 Task: Open Outlook and configure the advanced international options settings.
Action: Mouse moved to (41, 24)
Screenshot: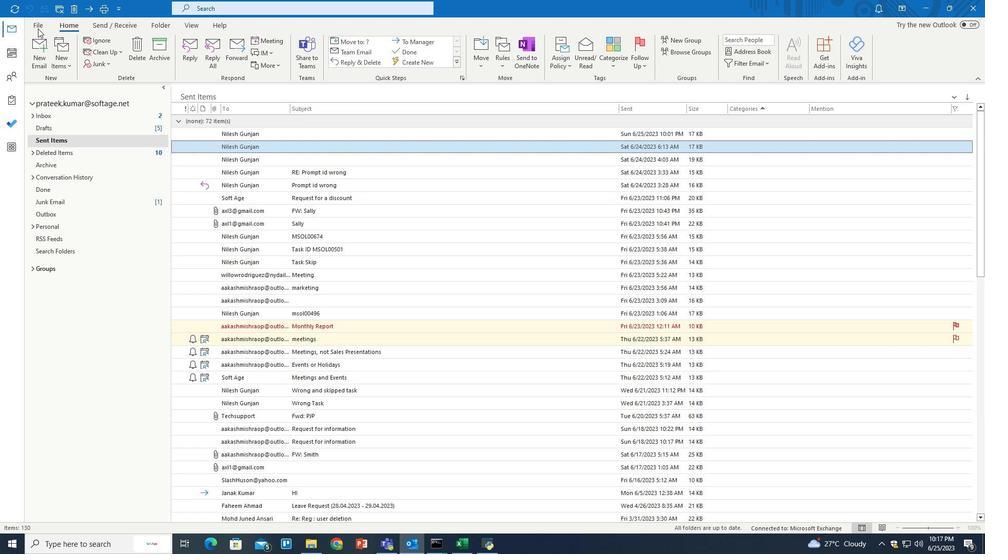 
Action: Mouse pressed left at (41, 24)
Screenshot: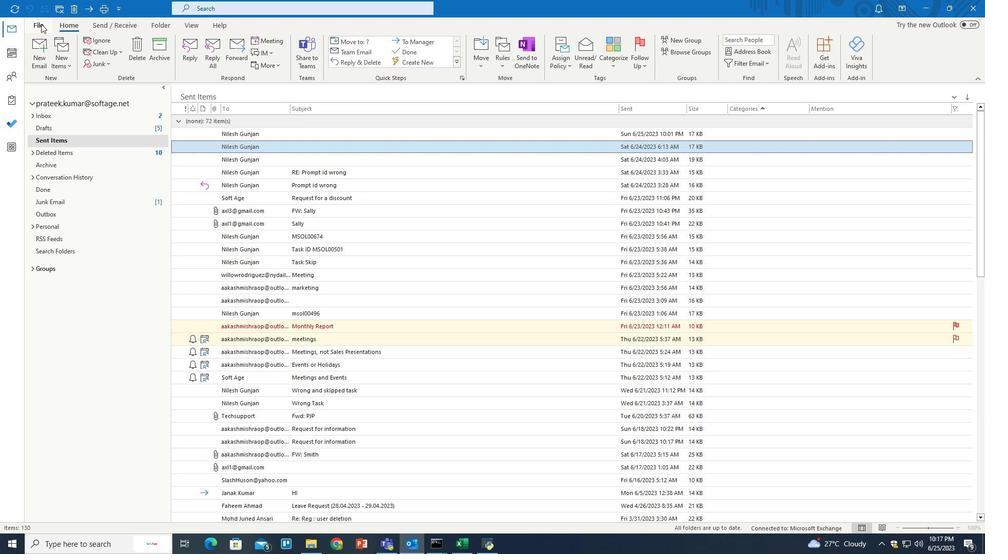 
Action: Mouse moved to (30, 489)
Screenshot: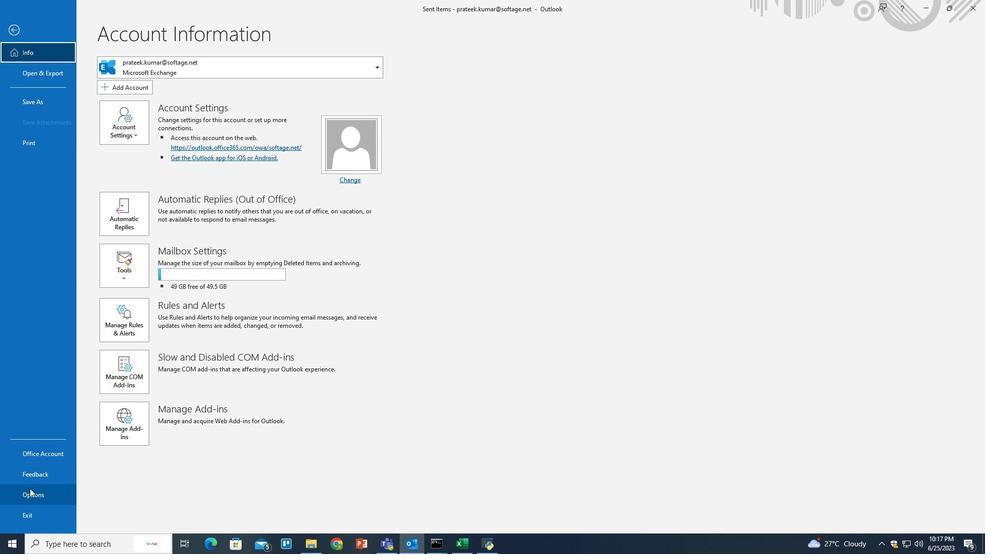 
Action: Mouse pressed left at (30, 489)
Screenshot: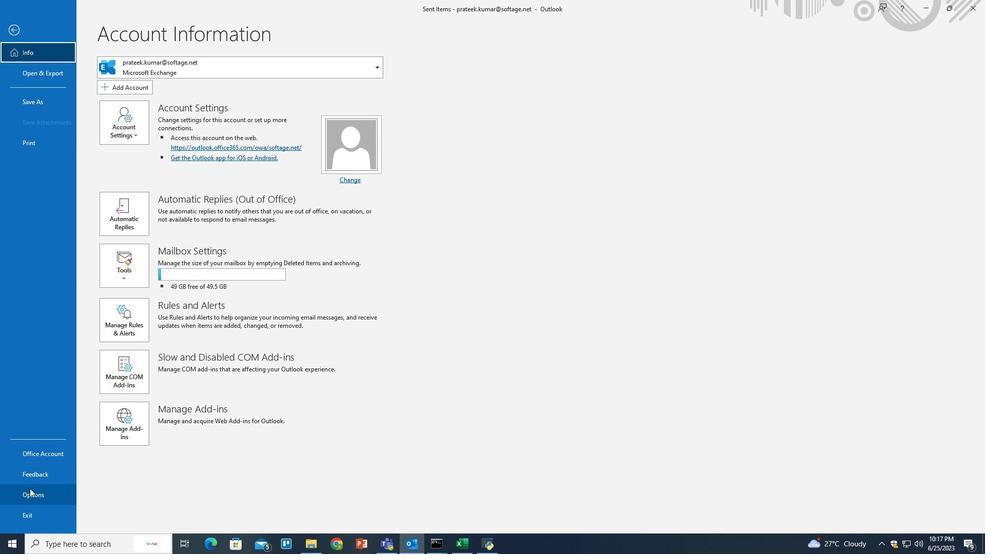 
Action: Mouse moved to (296, 242)
Screenshot: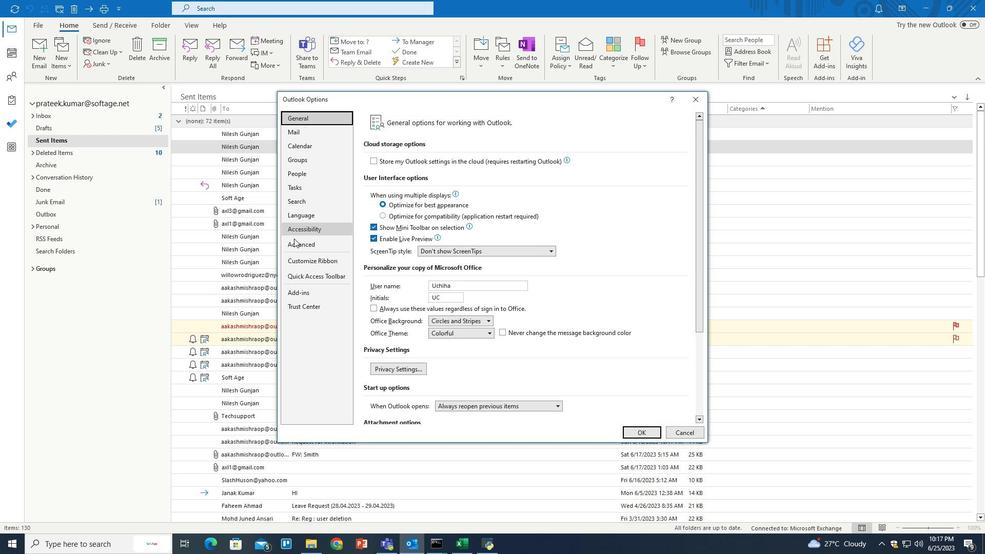 
Action: Mouse pressed left at (296, 242)
Screenshot: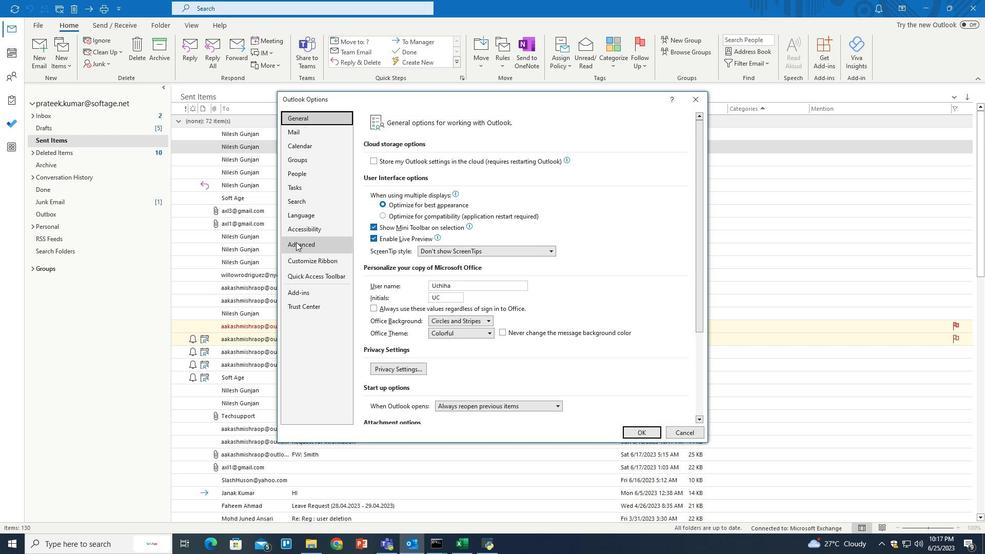 
Action: Mouse moved to (489, 300)
Screenshot: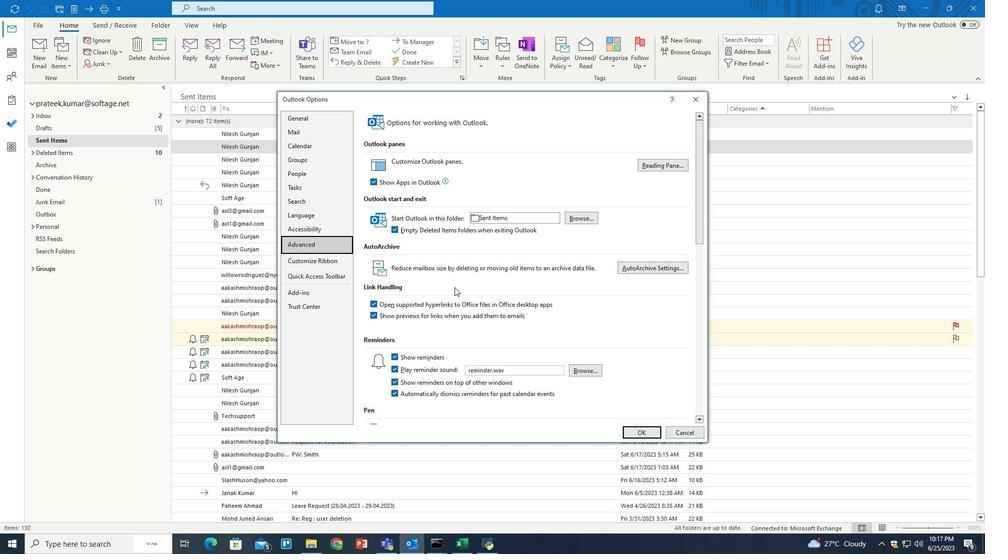 
Action: Mouse scrolled (489, 300) with delta (0, 0)
Screenshot: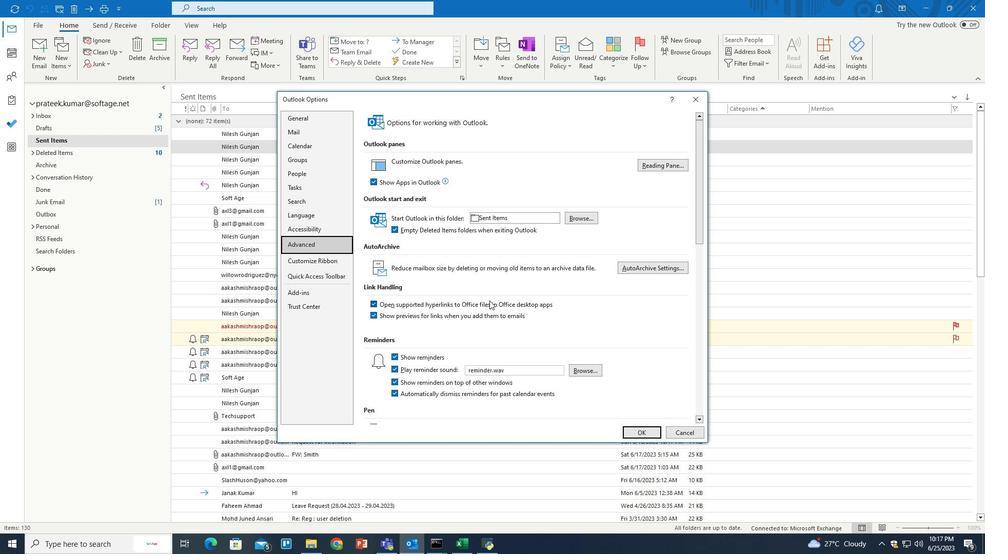 
Action: Mouse scrolled (489, 300) with delta (0, 0)
Screenshot: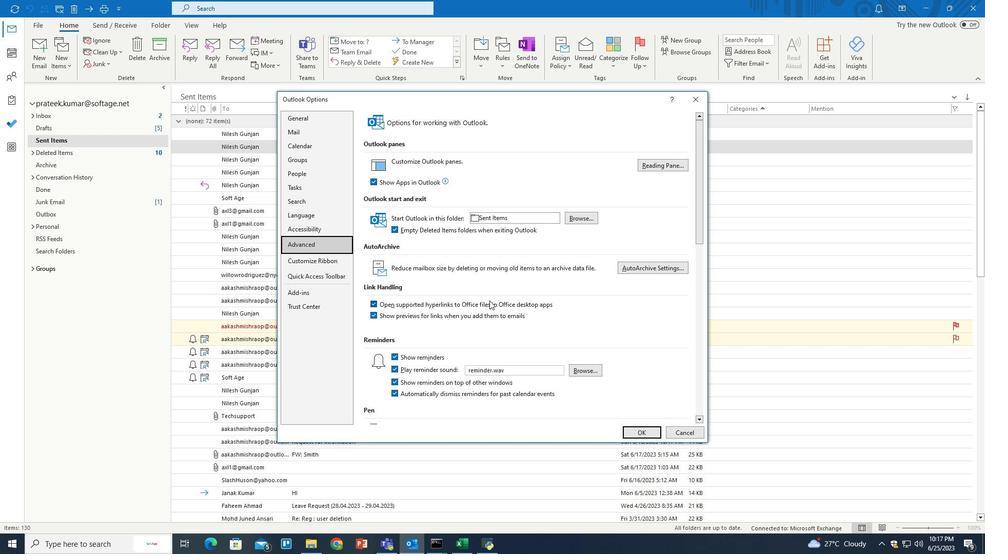 
Action: Mouse scrolled (489, 300) with delta (0, 0)
Screenshot: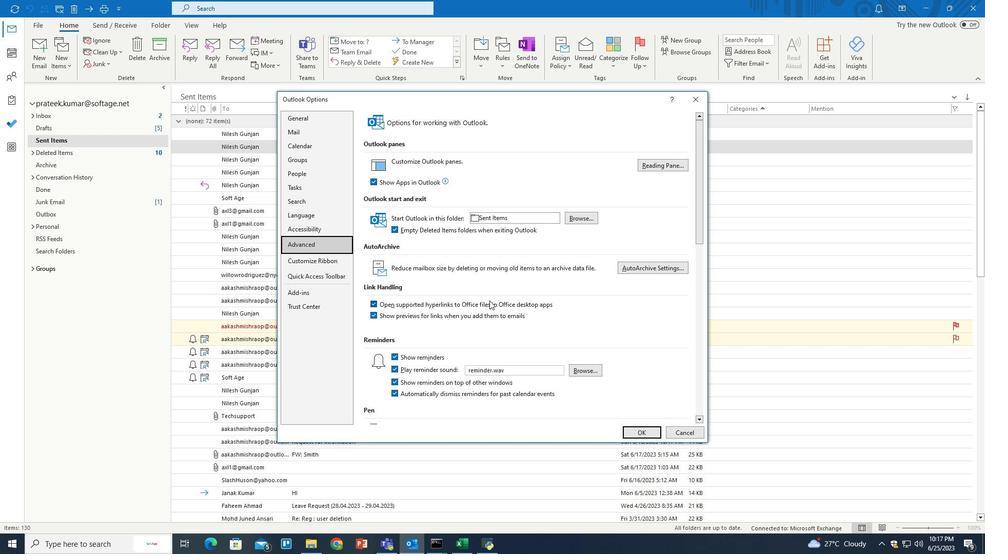 
Action: Mouse scrolled (489, 300) with delta (0, 0)
Screenshot: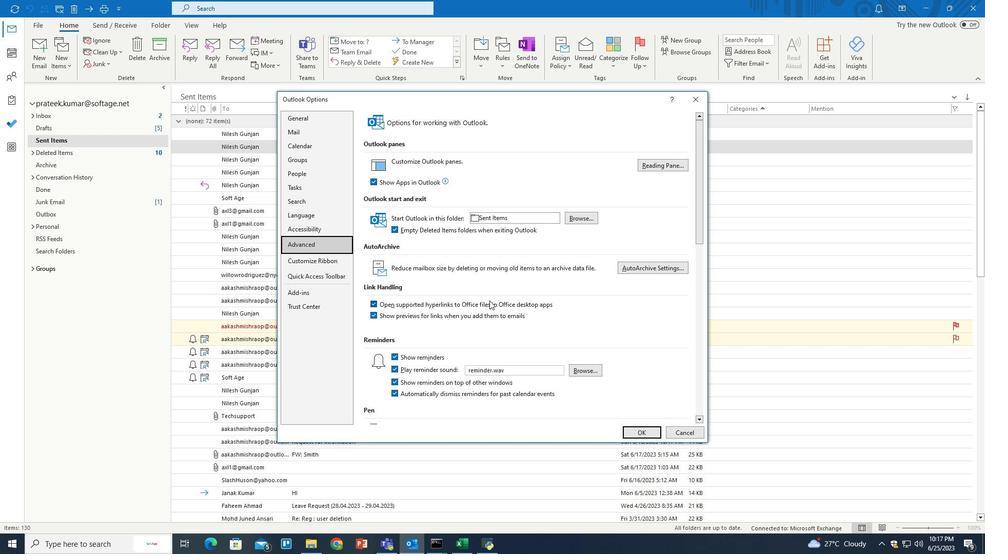 
Action: Mouse scrolled (489, 300) with delta (0, 0)
Screenshot: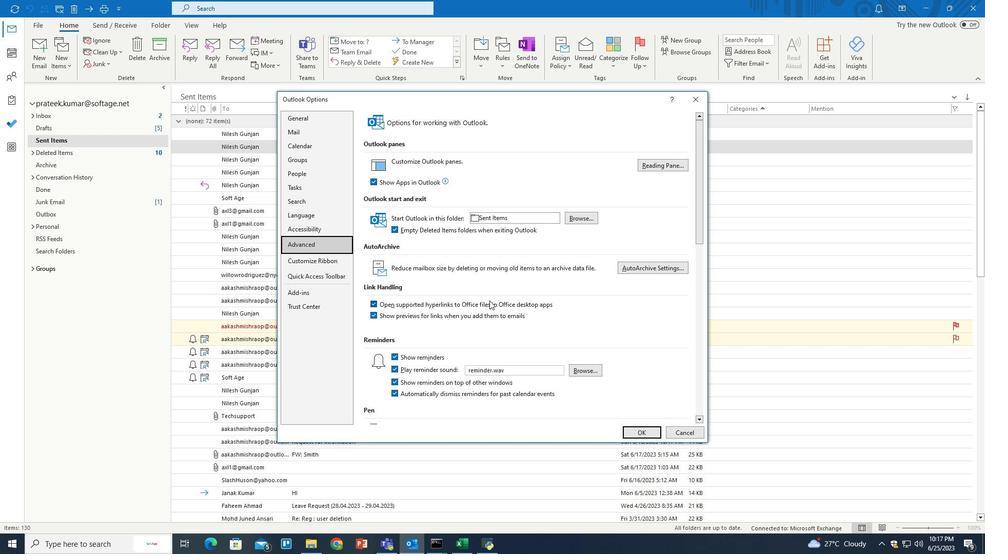 
Action: Mouse scrolled (489, 300) with delta (0, 0)
Screenshot: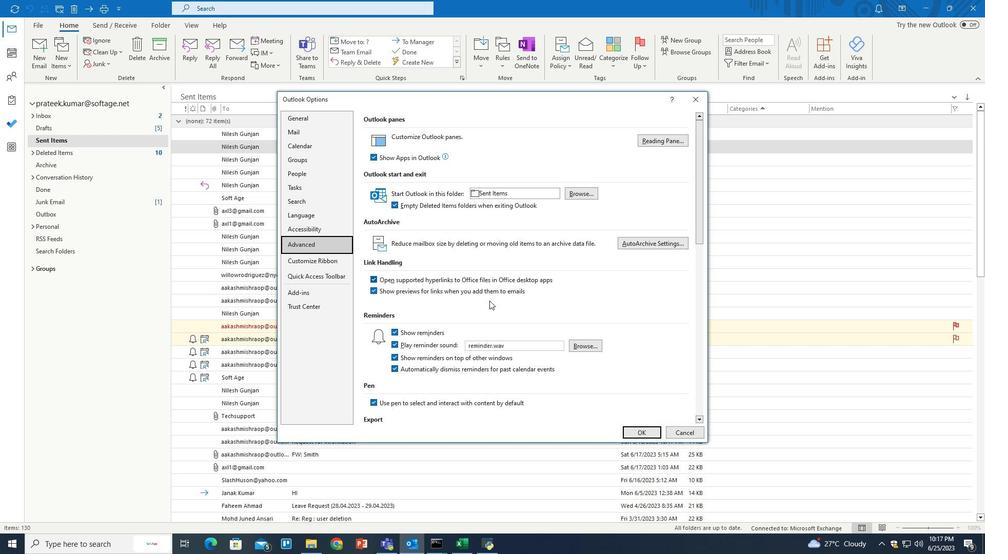 
Action: Mouse scrolled (489, 300) with delta (0, 0)
Screenshot: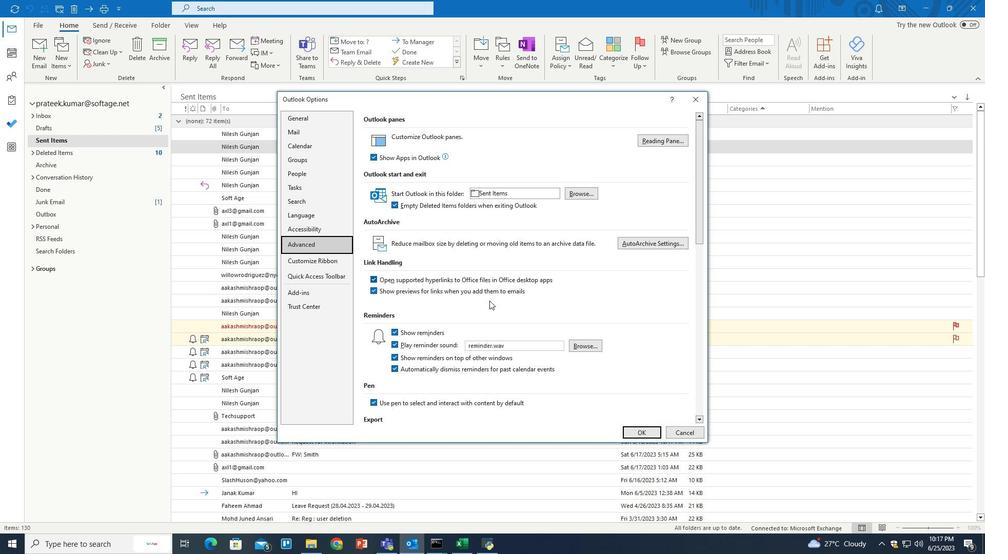 
Action: Mouse scrolled (489, 300) with delta (0, 0)
Screenshot: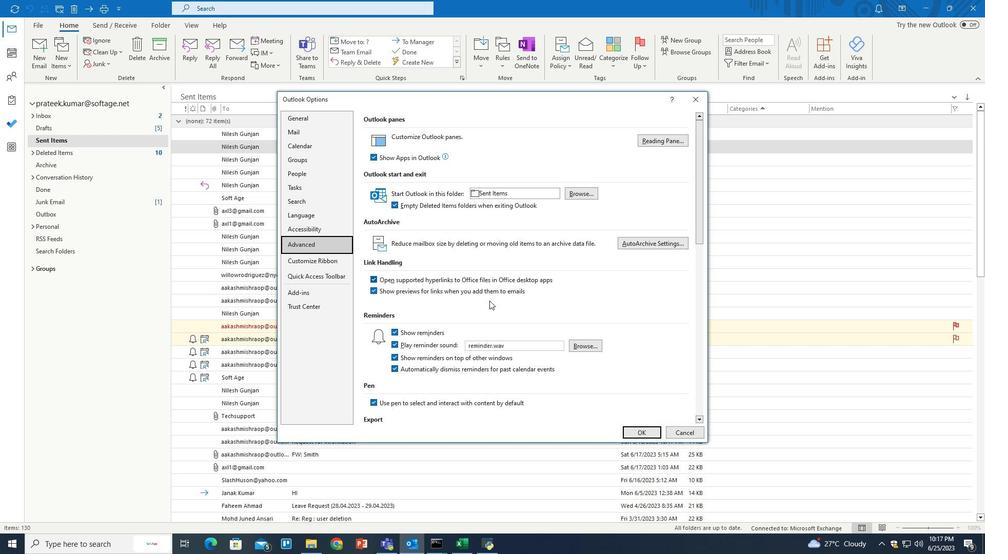 
Action: Mouse scrolled (489, 300) with delta (0, 0)
Screenshot: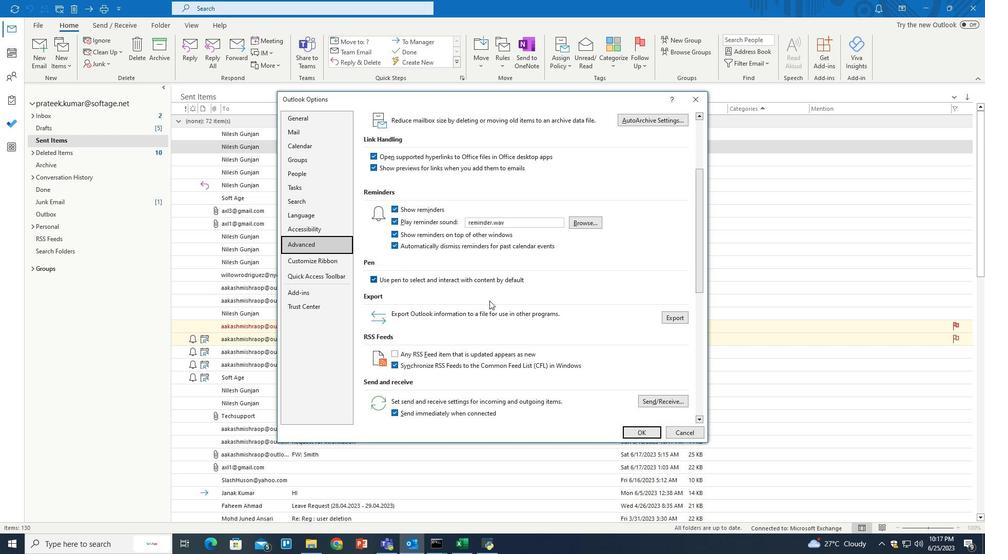 
Action: Mouse scrolled (489, 300) with delta (0, 0)
Screenshot: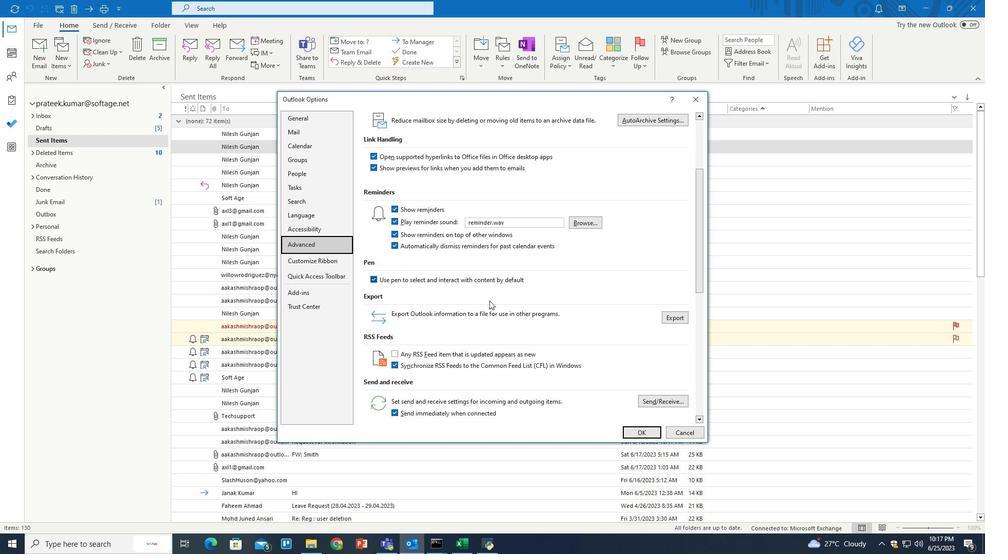 
Action: Mouse scrolled (489, 300) with delta (0, 0)
Screenshot: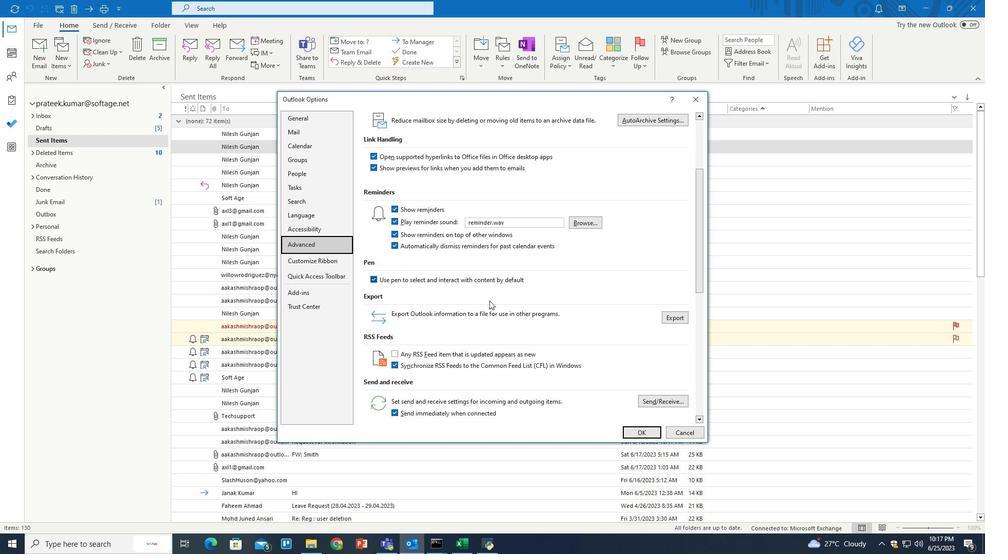 
Action: Mouse scrolled (489, 300) with delta (0, 0)
Screenshot: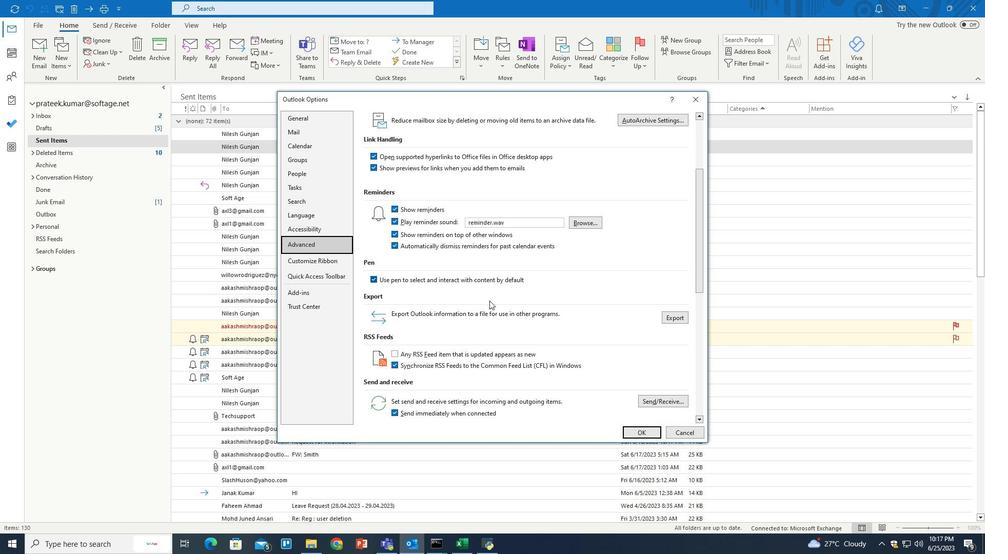 
Action: Mouse scrolled (489, 300) with delta (0, 0)
Screenshot: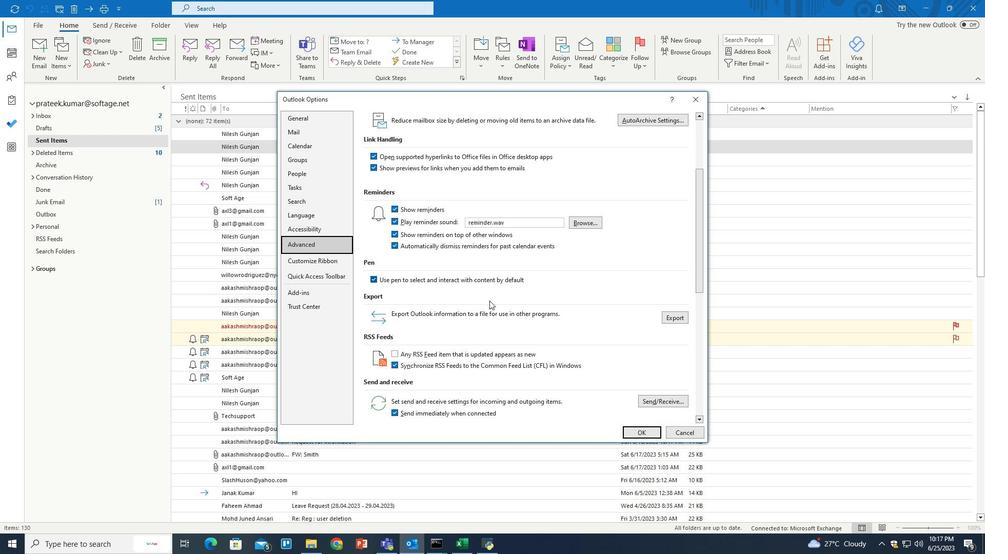 
Action: Mouse scrolled (489, 300) with delta (0, 0)
Screenshot: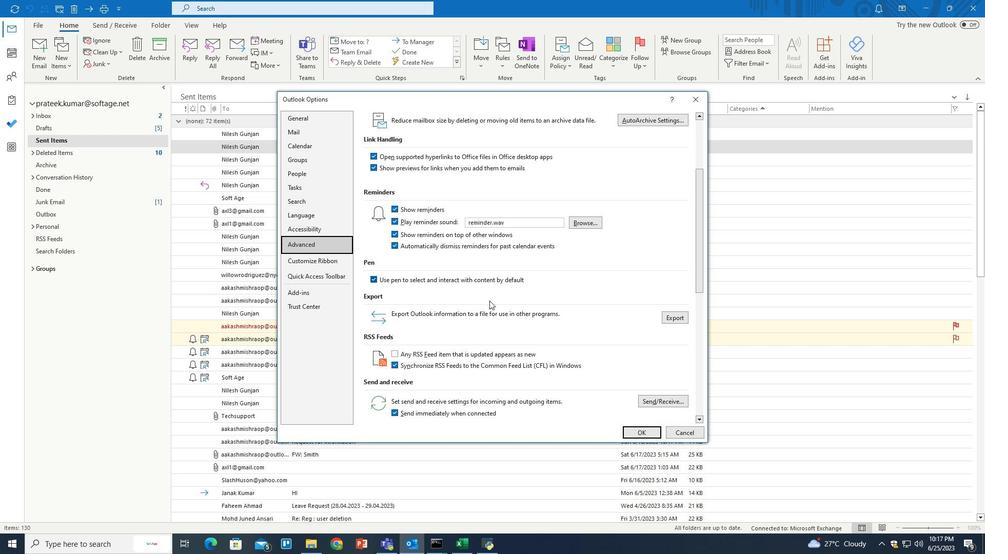 
Action: Mouse scrolled (489, 300) with delta (0, 0)
Screenshot: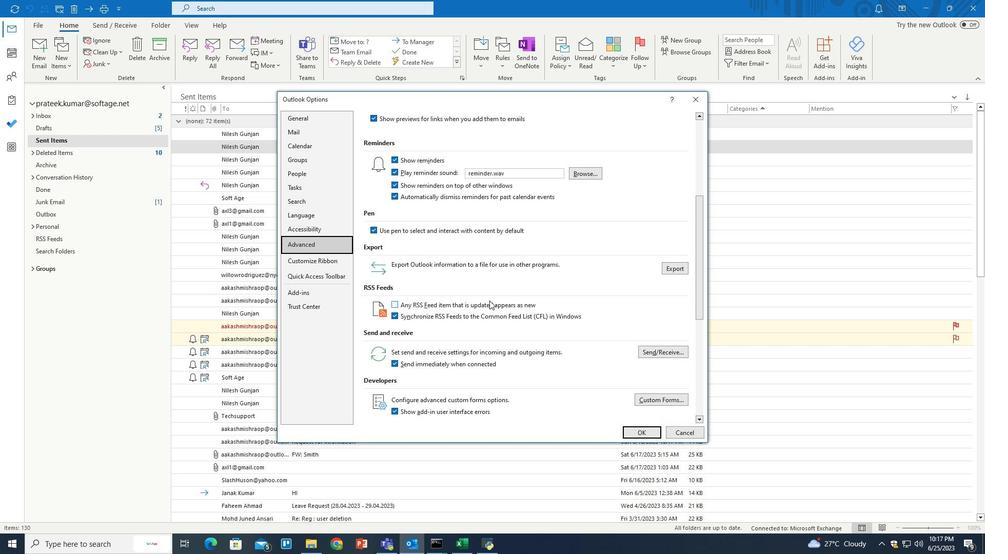 
Action: Mouse scrolled (489, 300) with delta (0, 0)
Screenshot: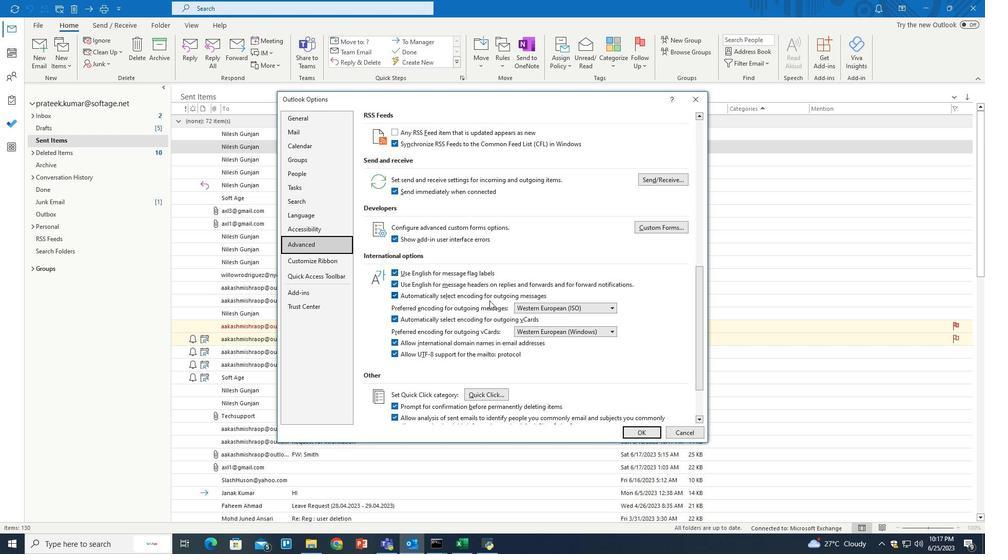 
Action: Mouse scrolled (489, 300) with delta (0, 0)
Screenshot: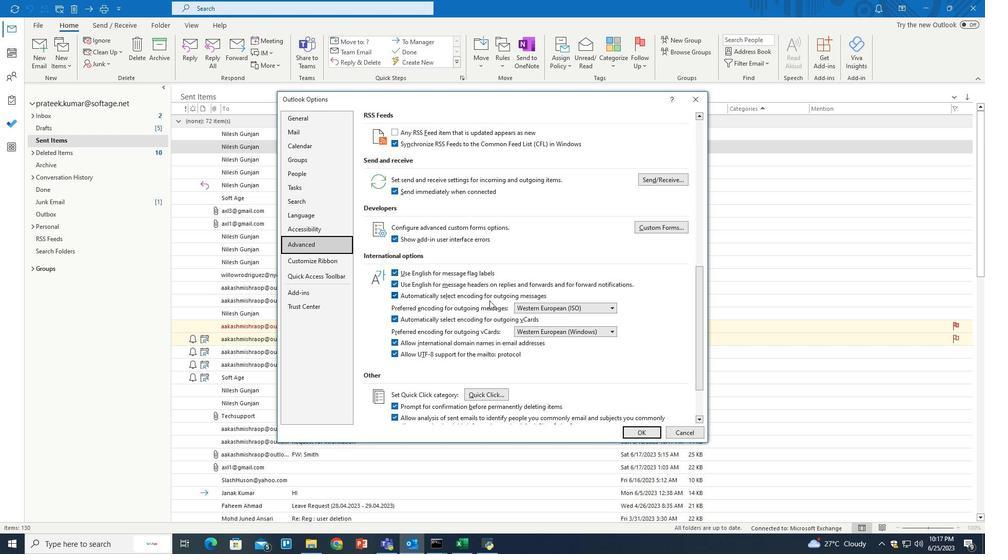 
Action: Mouse scrolled (489, 300) with delta (0, 0)
Screenshot: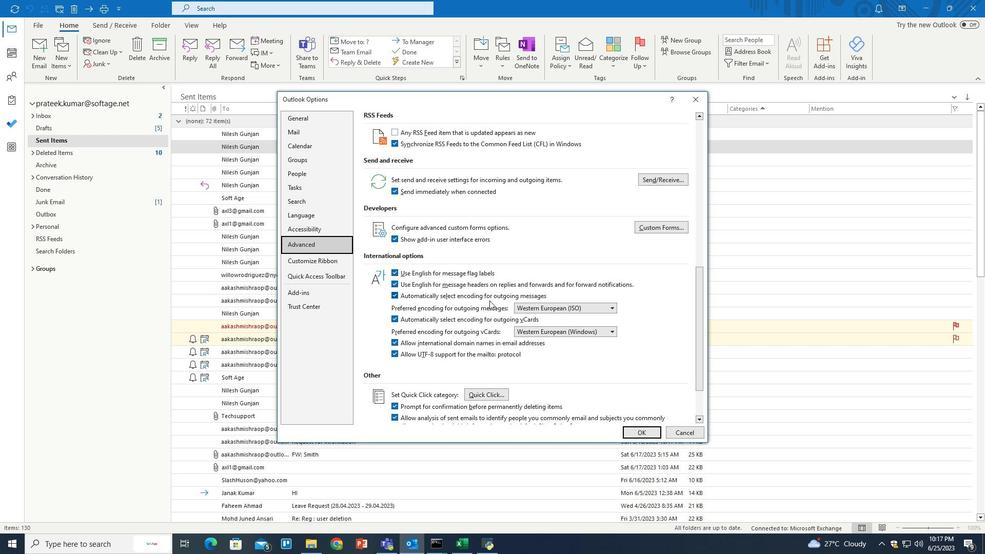 
Action: Mouse scrolled (489, 300) with delta (0, 0)
Screenshot: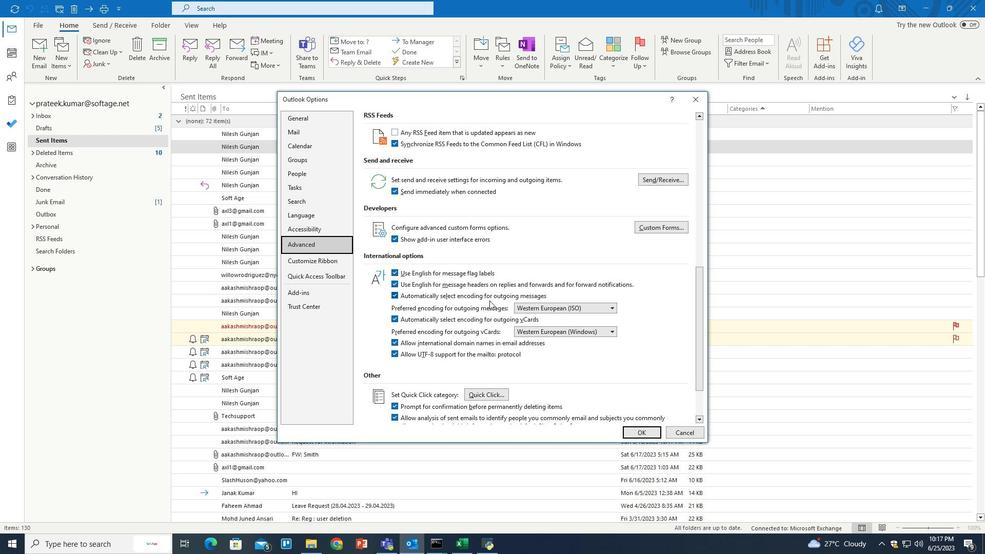 
Action: Mouse scrolled (489, 300) with delta (0, 0)
Screenshot: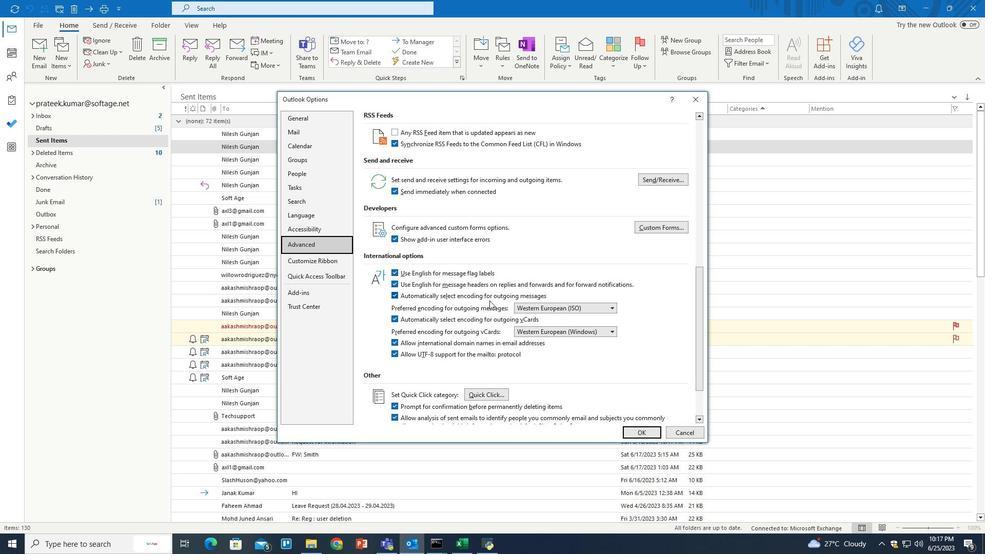 
Action: Mouse scrolled (489, 300) with delta (0, 0)
Screenshot: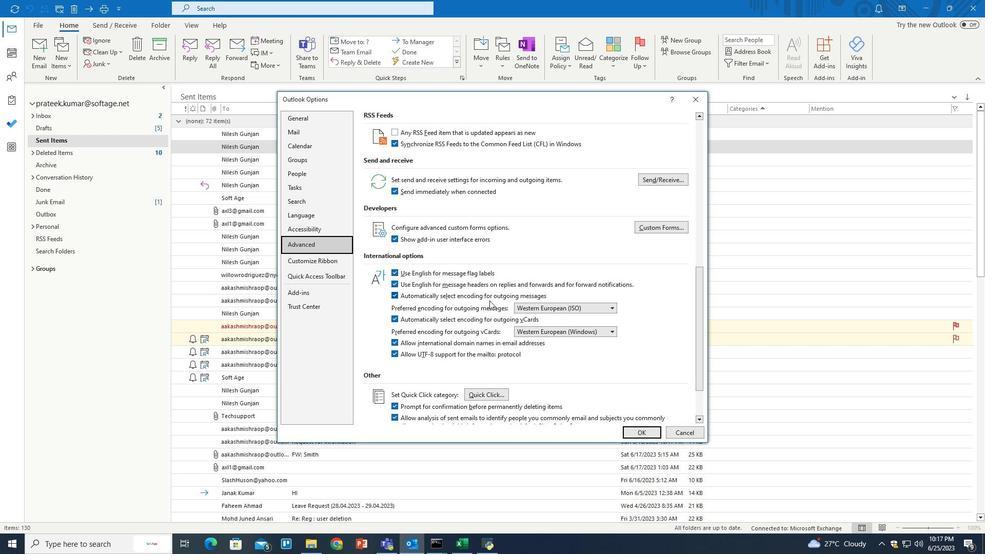 
Action: Mouse scrolled (489, 300) with delta (0, 0)
Screenshot: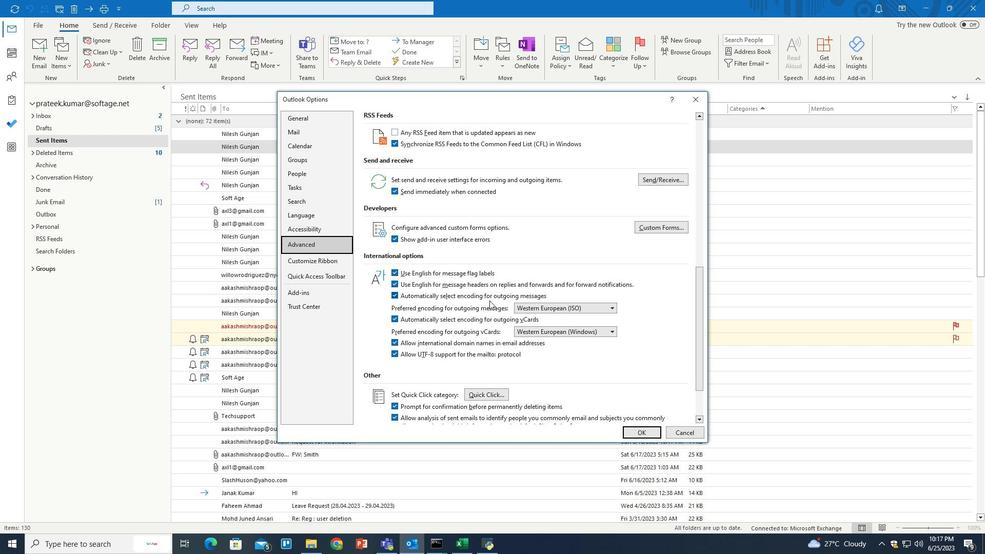 
Action: Mouse scrolled (489, 300) with delta (0, 0)
Screenshot: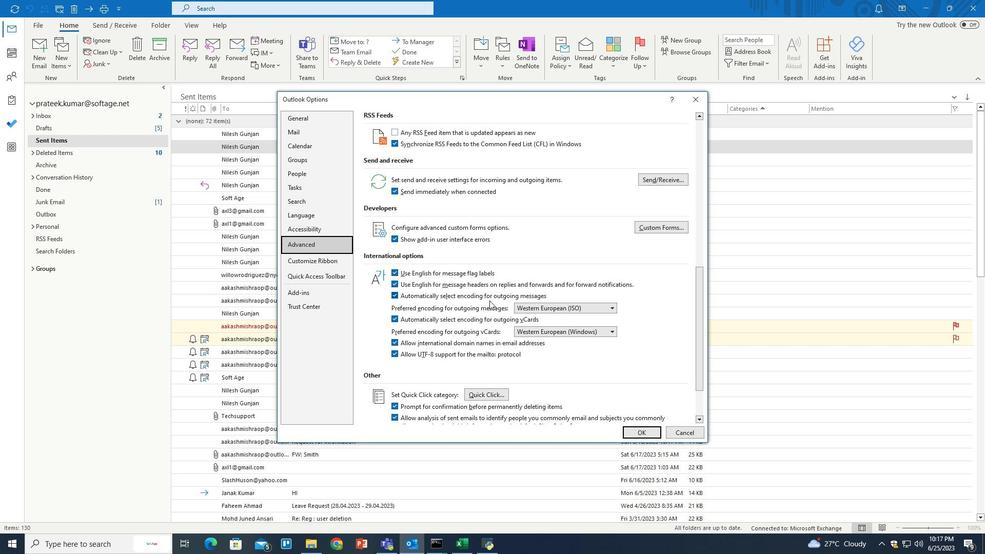
Action: Mouse moved to (394, 413)
Screenshot: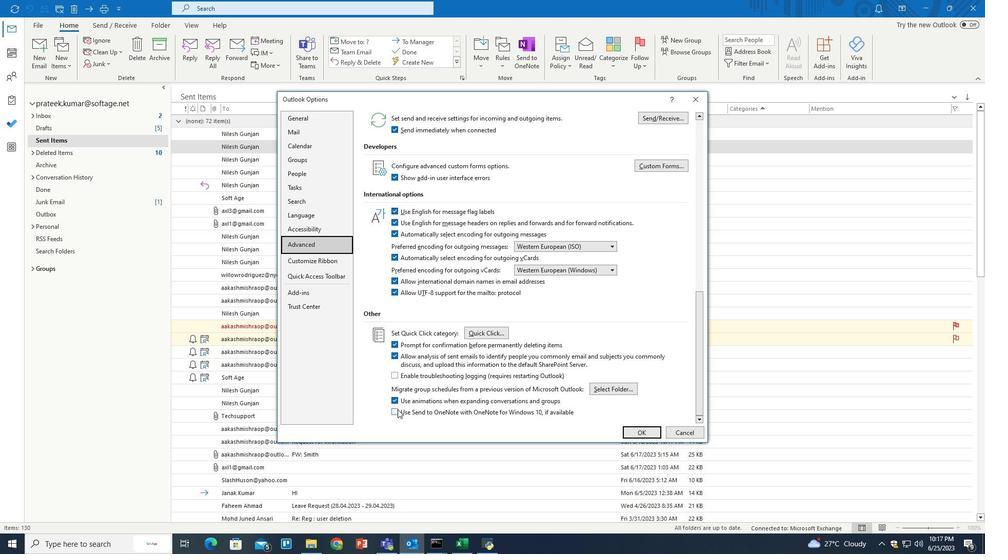 
Action: Mouse pressed left at (394, 413)
Screenshot: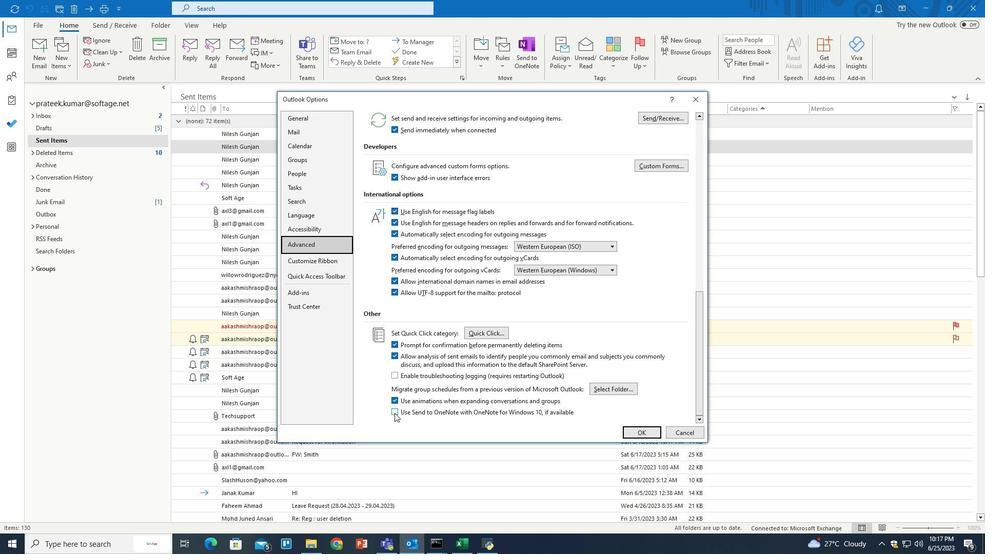 
Action: Mouse moved to (637, 431)
Screenshot: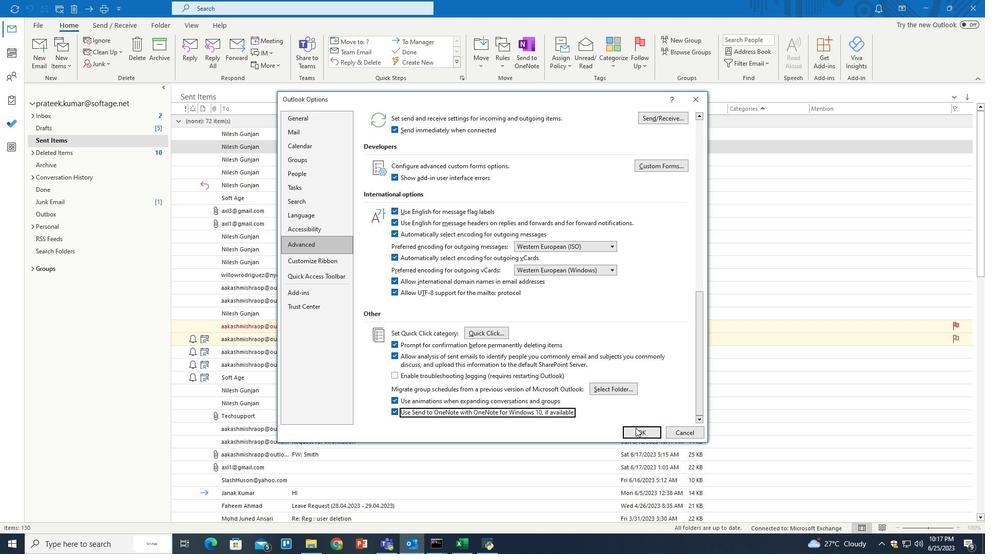 
Action: Mouse pressed left at (637, 431)
Screenshot: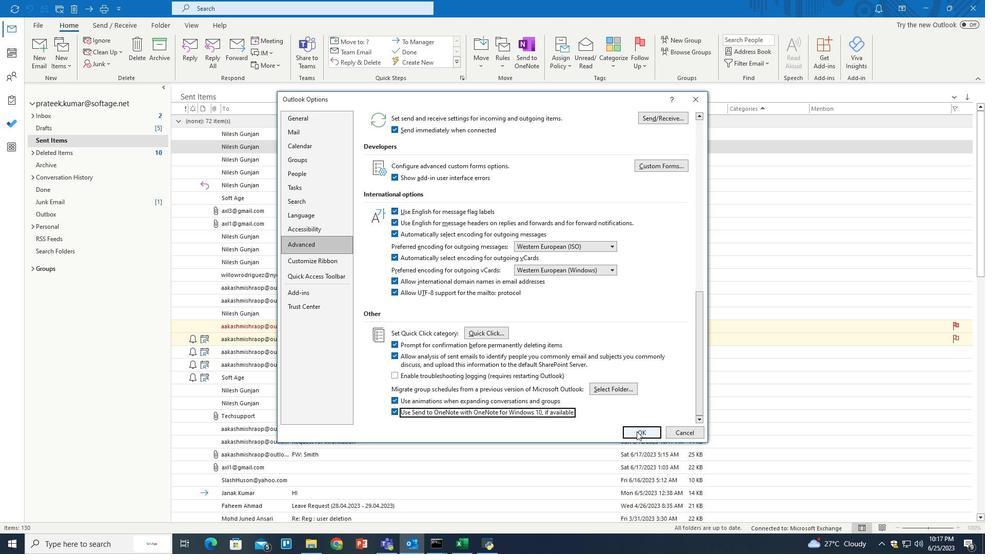 
Action: Mouse moved to (450, 301)
Screenshot: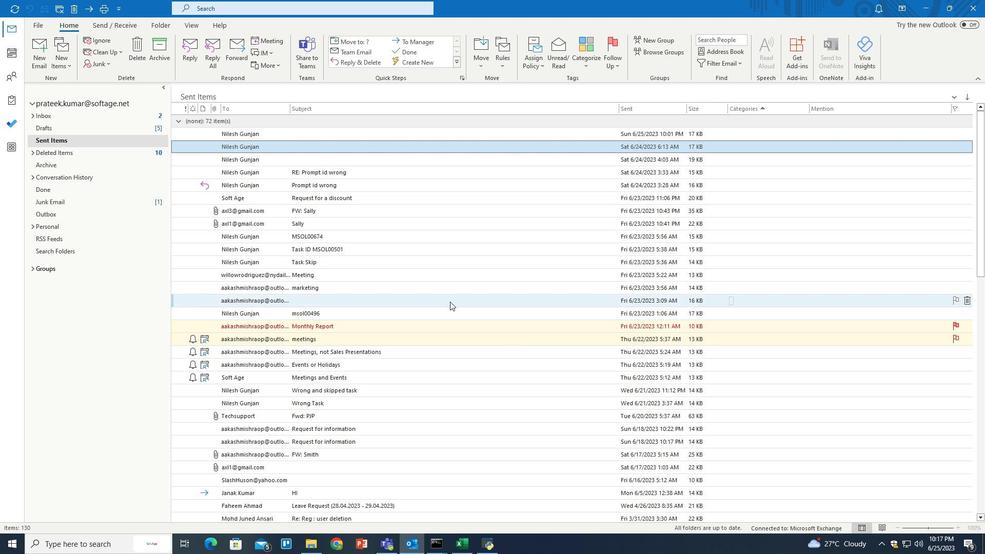 
